Task: Save the new position.
Action: Mouse moved to (675, 87)
Screenshot: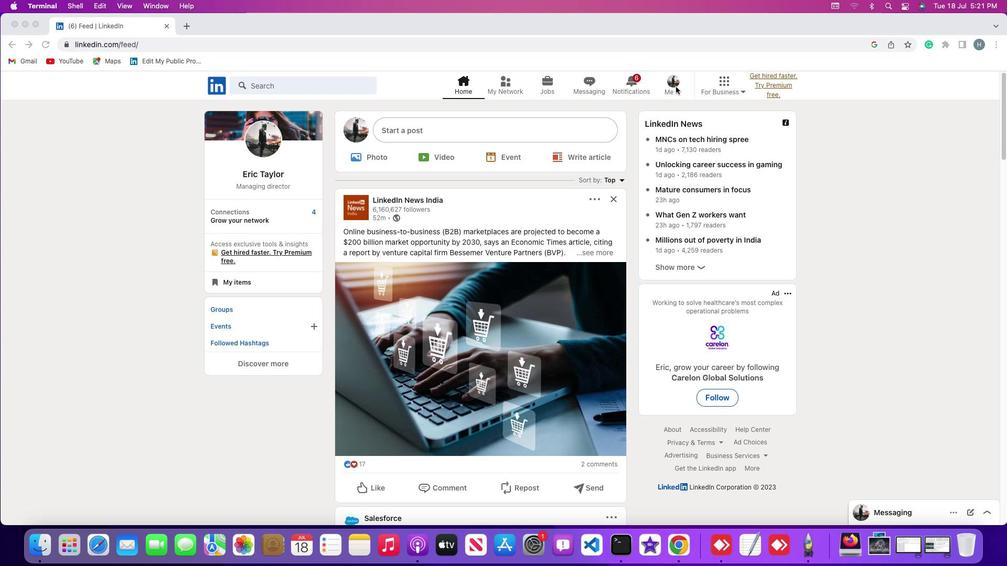 
Action: Mouse pressed left at (675, 87)
Screenshot: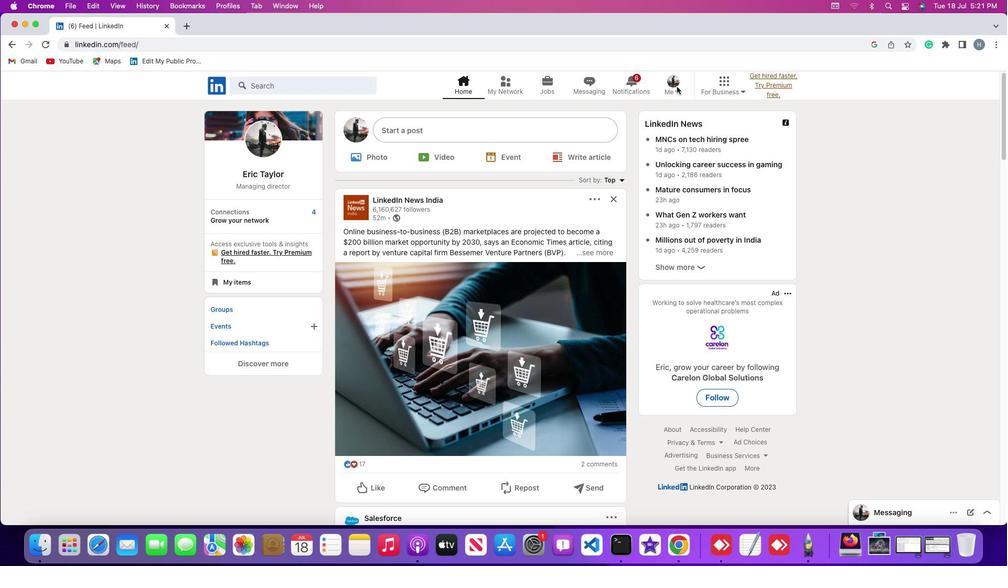 
Action: Mouse moved to (676, 89)
Screenshot: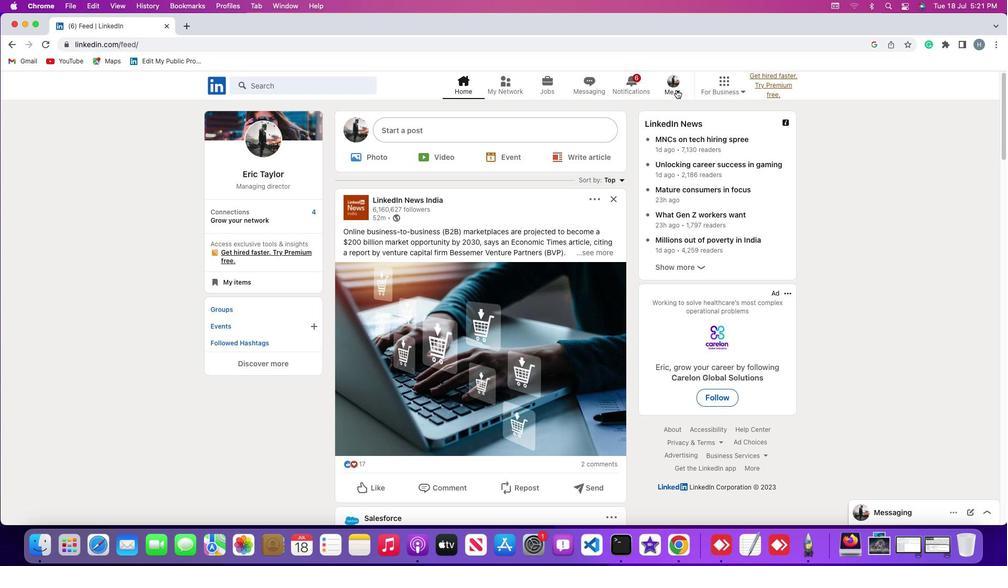 
Action: Mouse pressed left at (676, 89)
Screenshot: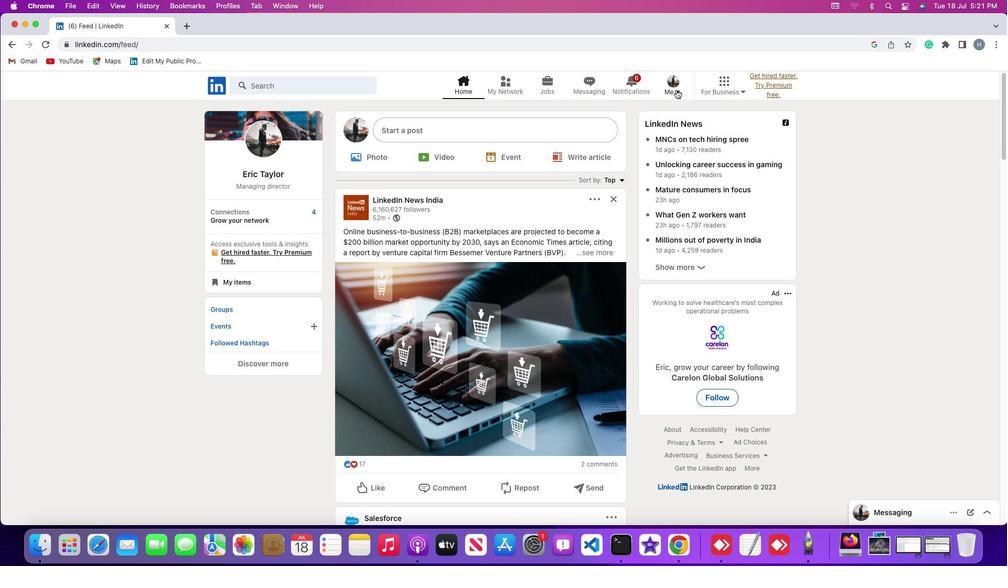 
Action: Mouse moved to (660, 144)
Screenshot: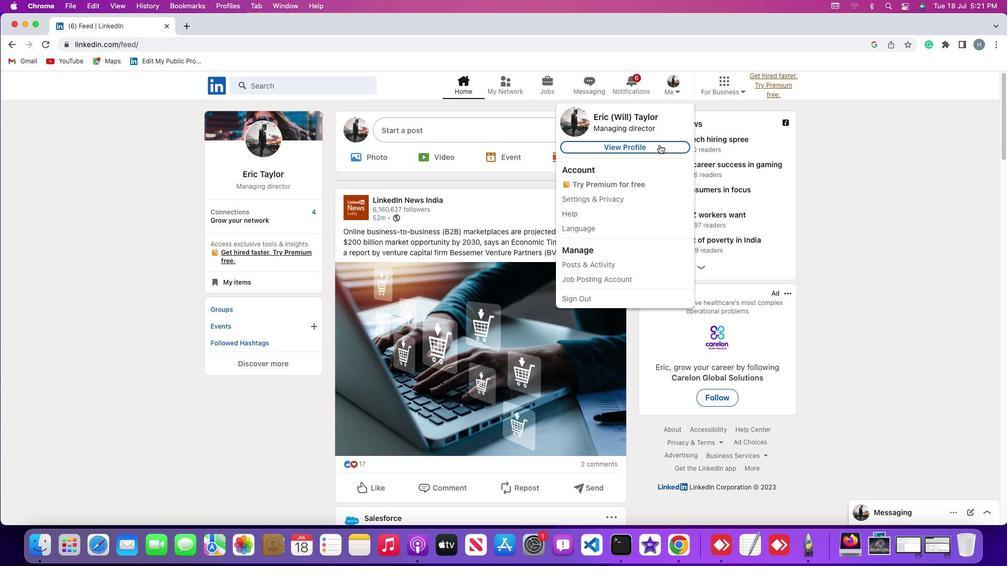 
Action: Mouse pressed left at (660, 144)
Screenshot: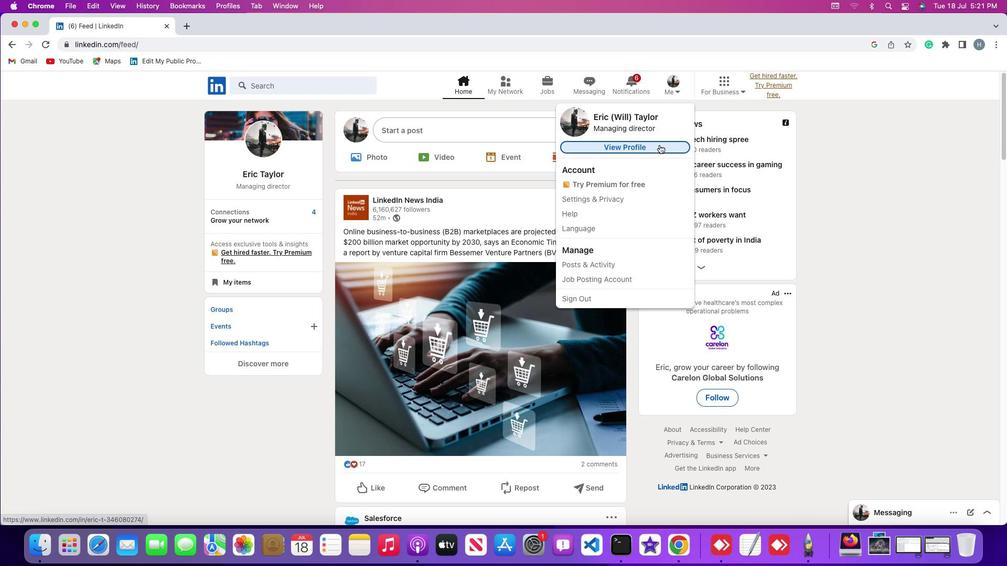 
Action: Mouse moved to (611, 228)
Screenshot: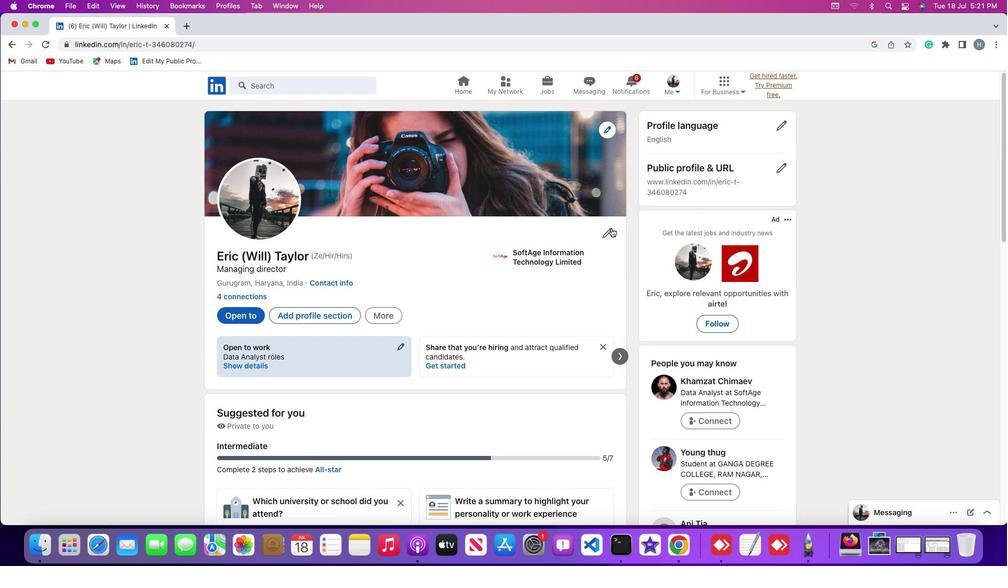 
Action: Mouse pressed left at (611, 228)
Screenshot: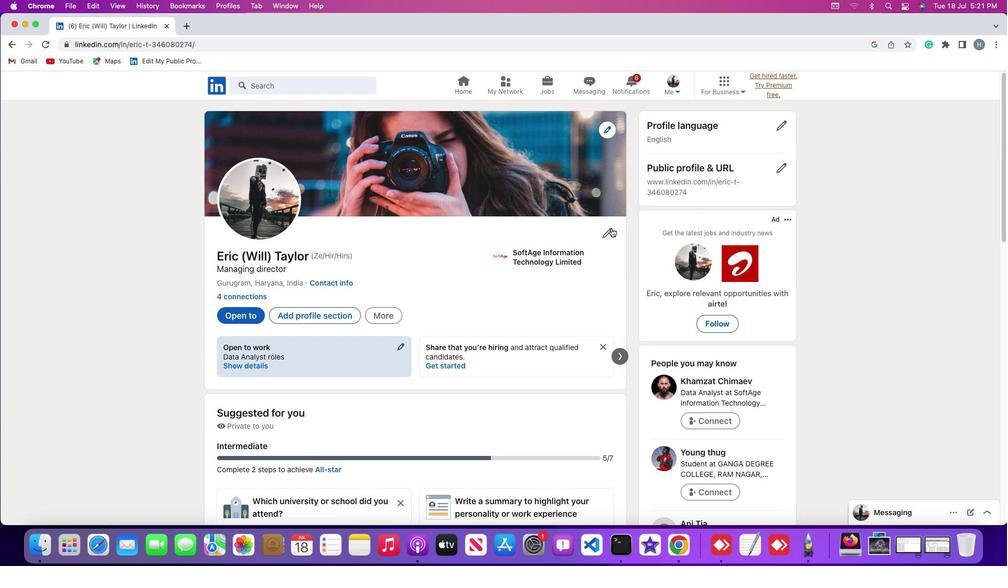 
Action: Mouse moved to (543, 276)
Screenshot: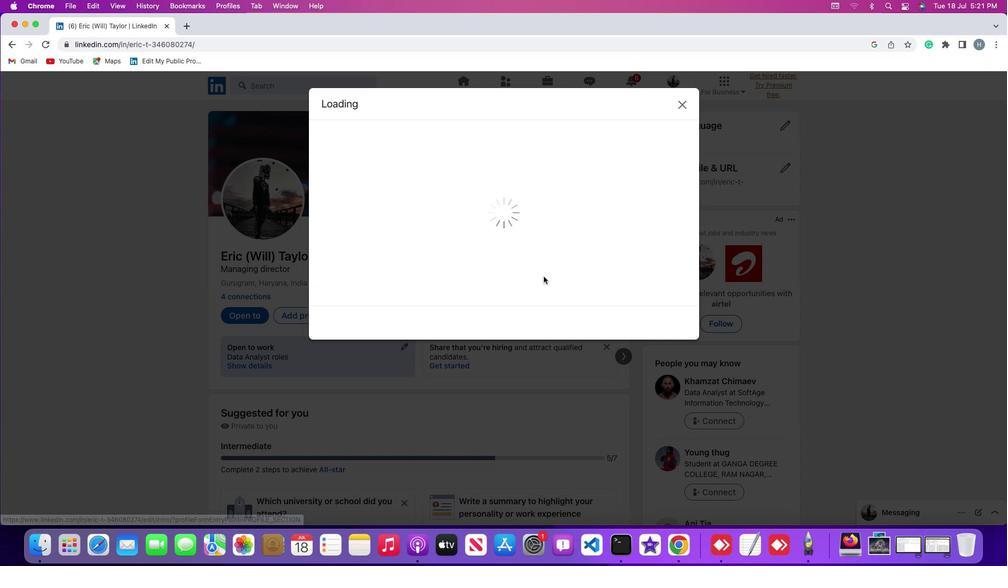 
Action: Mouse scrolled (543, 276) with delta (0, 0)
Screenshot: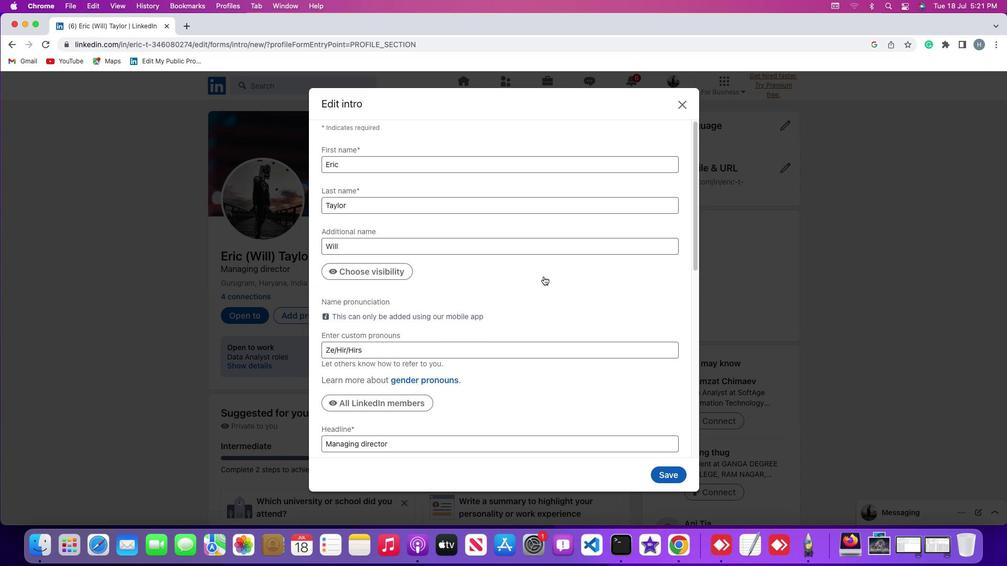 
Action: Mouse scrolled (543, 276) with delta (0, 0)
Screenshot: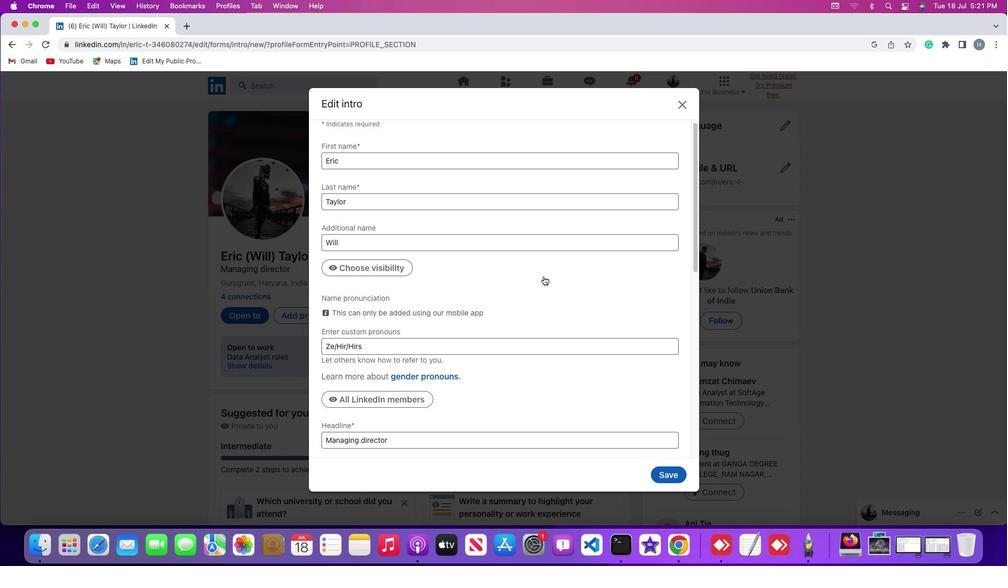 
Action: Mouse scrolled (543, 276) with delta (0, -1)
Screenshot: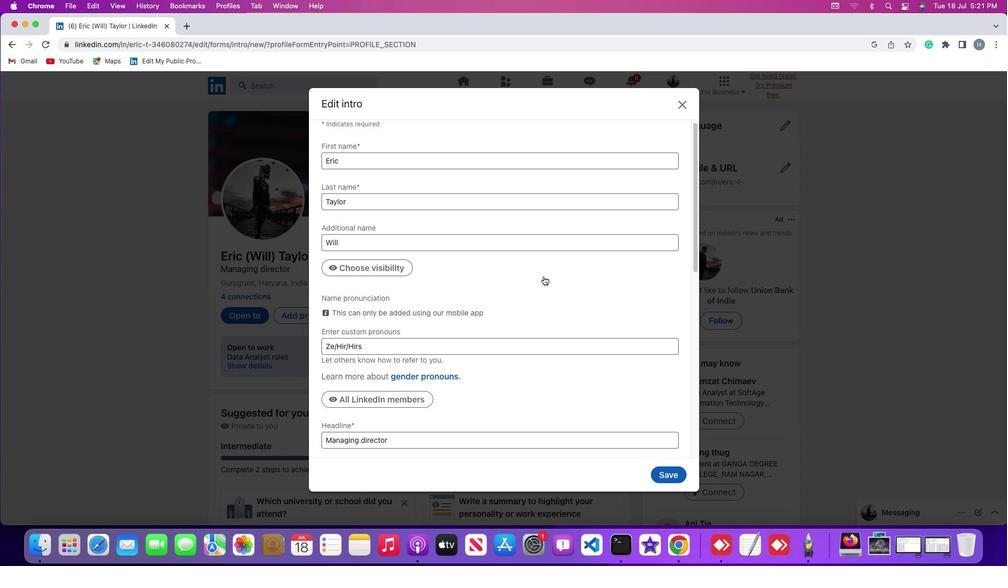 
Action: Mouse scrolled (543, 276) with delta (0, -2)
Screenshot: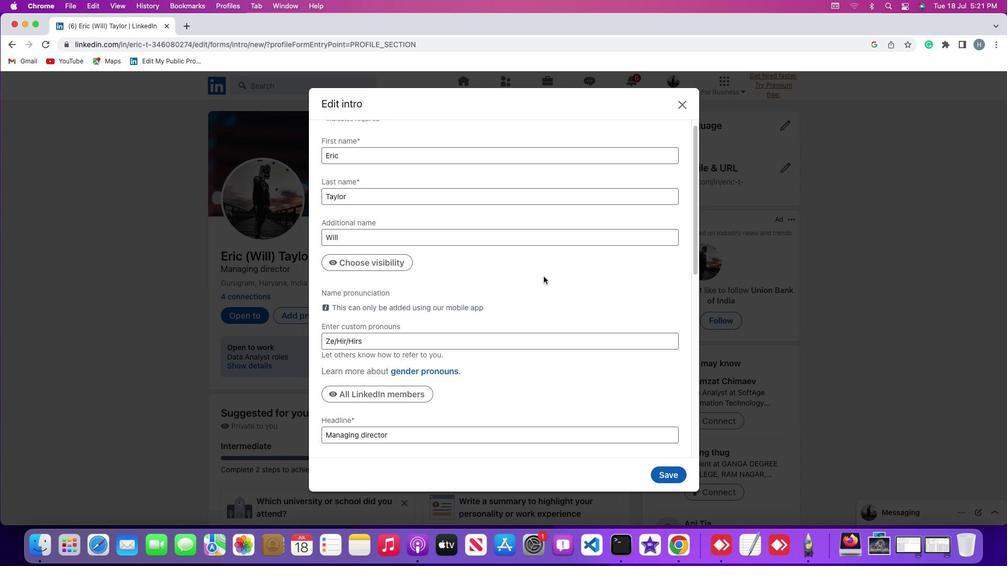 
Action: Mouse scrolled (543, 276) with delta (0, 0)
Screenshot: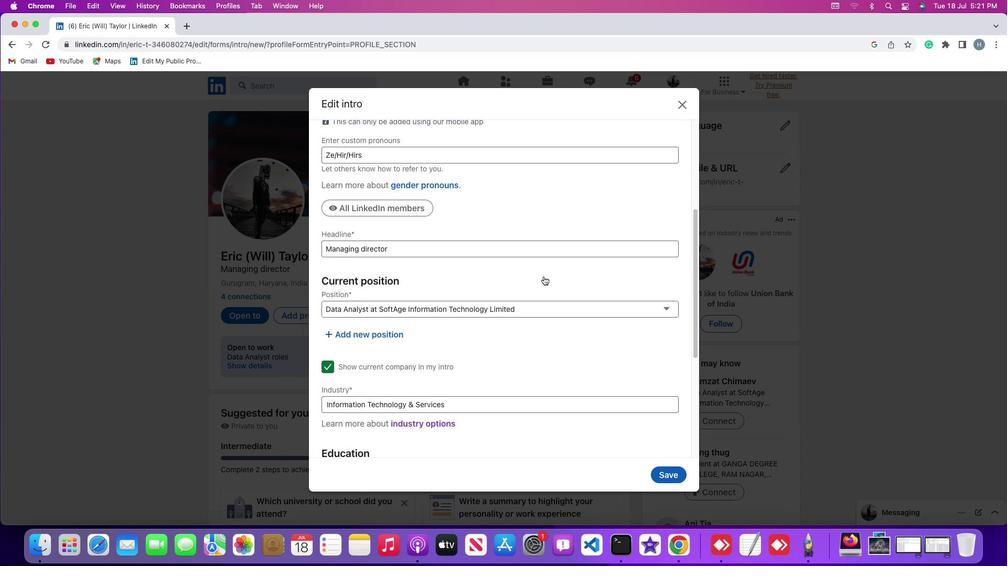 
Action: Mouse scrolled (543, 276) with delta (0, 0)
Screenshot: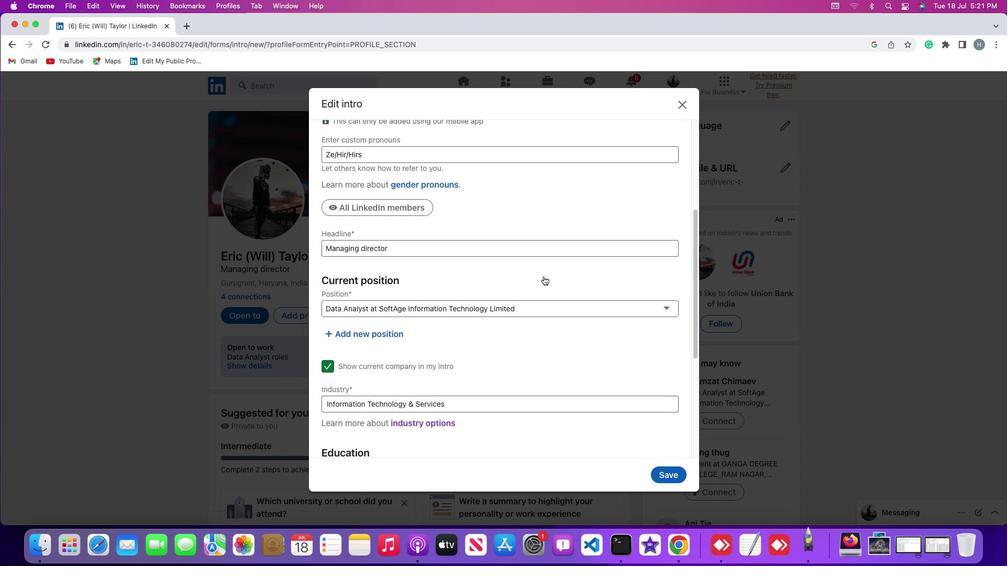 
Action: Mouse scrolled (543, 276) with delta (0, -1)
Screenshot: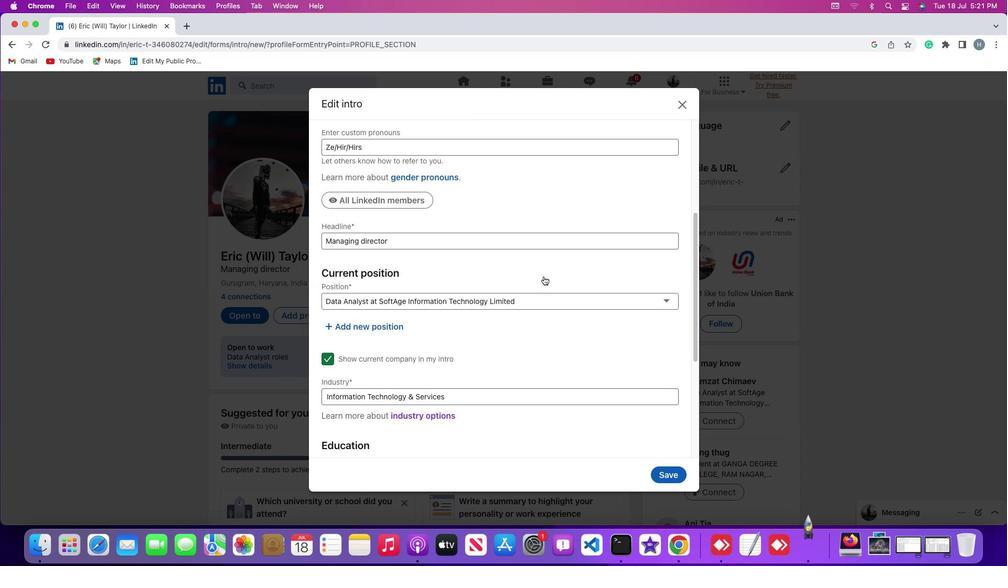 
Action: Mouse moved to (395, 251)
Screenshot: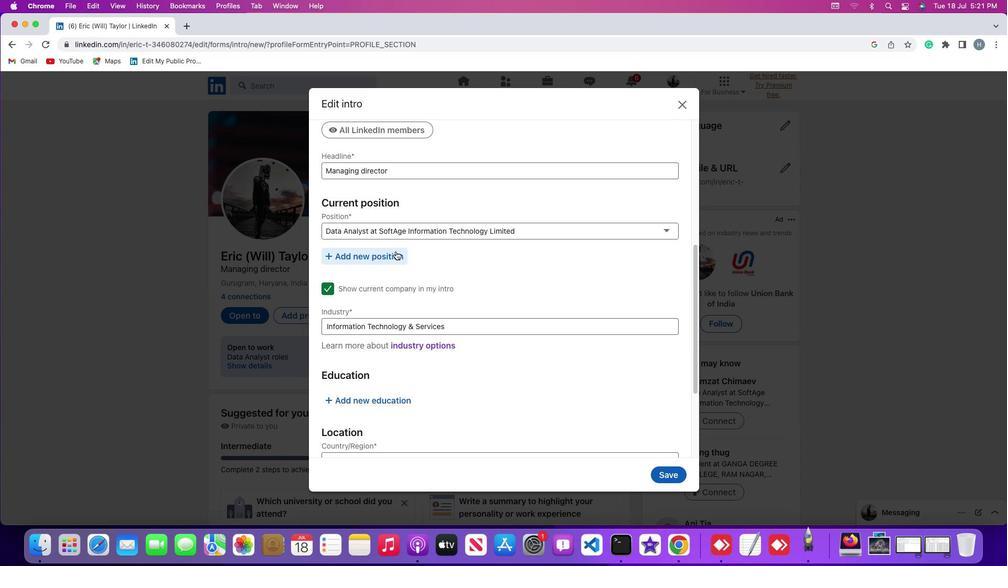 
Action: Mouse pressed left at (395, 251)
Screenshot: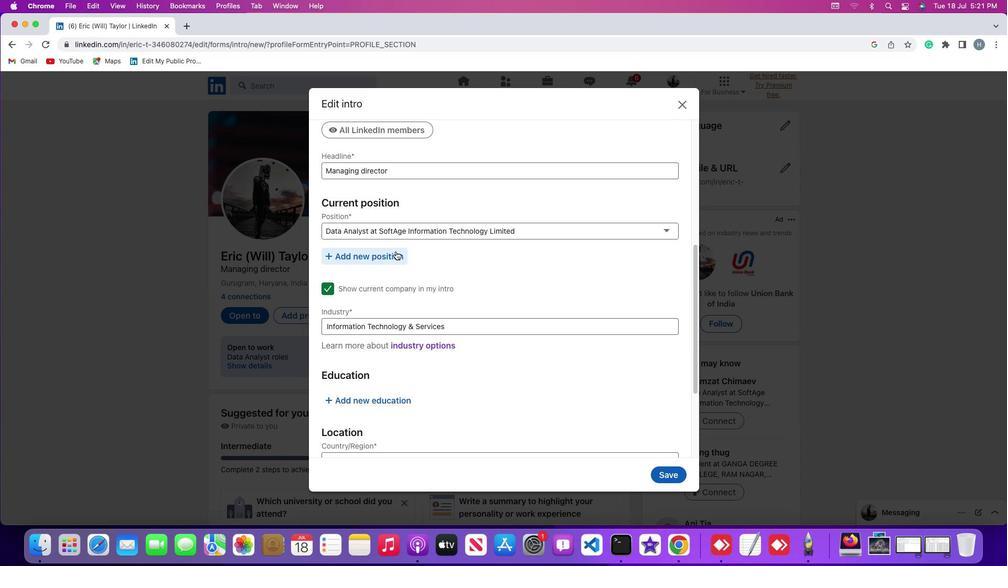 
Action: Mouse moved to (512, 262)
Screenshot: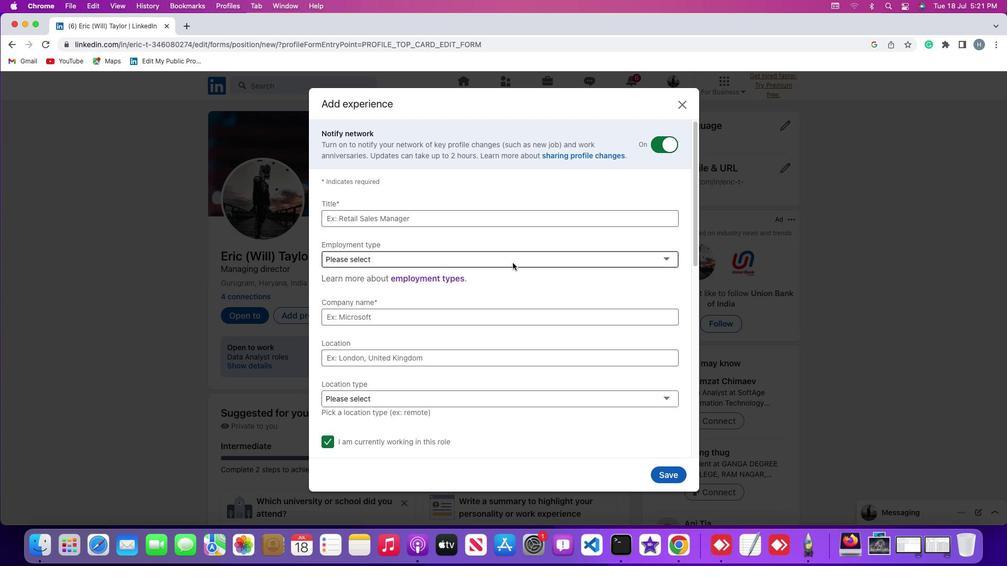 
Action: Mouse scrolled (512, 262) with delta (0, 0)
Screenshot: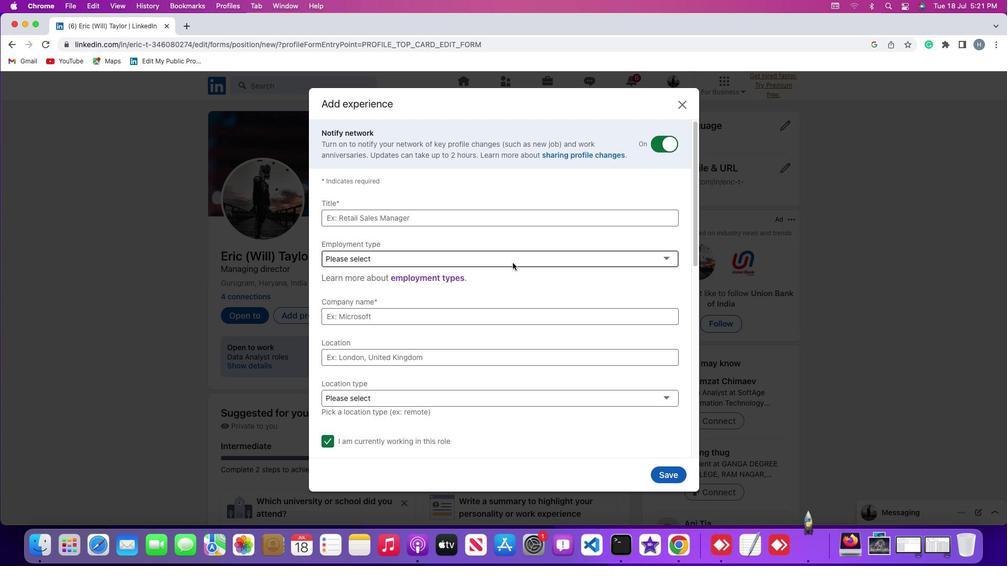 
Action: Mouse scrolled (512, 262) with delta (0, 0)
Screenshot: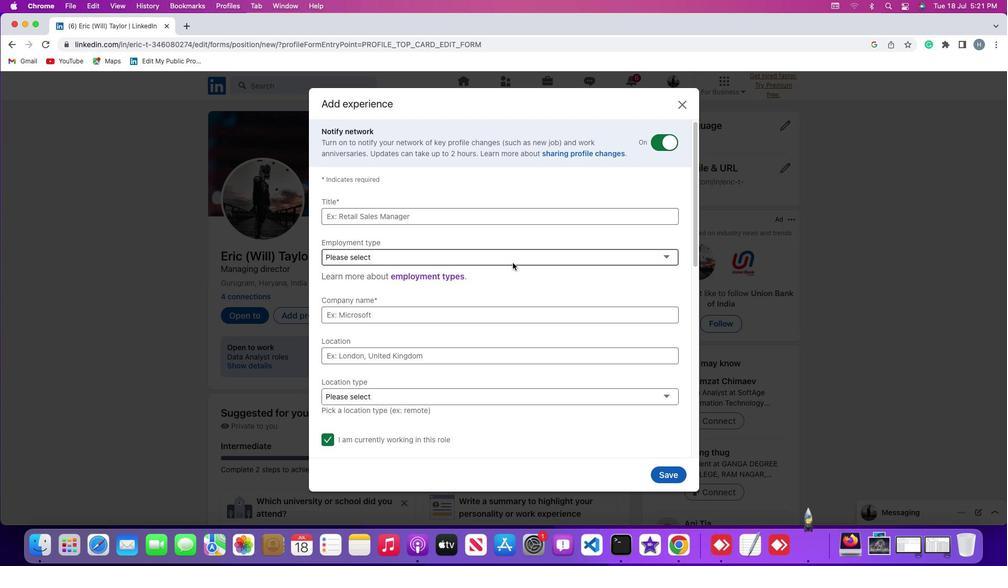 
Action: Mouse scrolled (512, 262) with delta (0, -1)
Screenshot: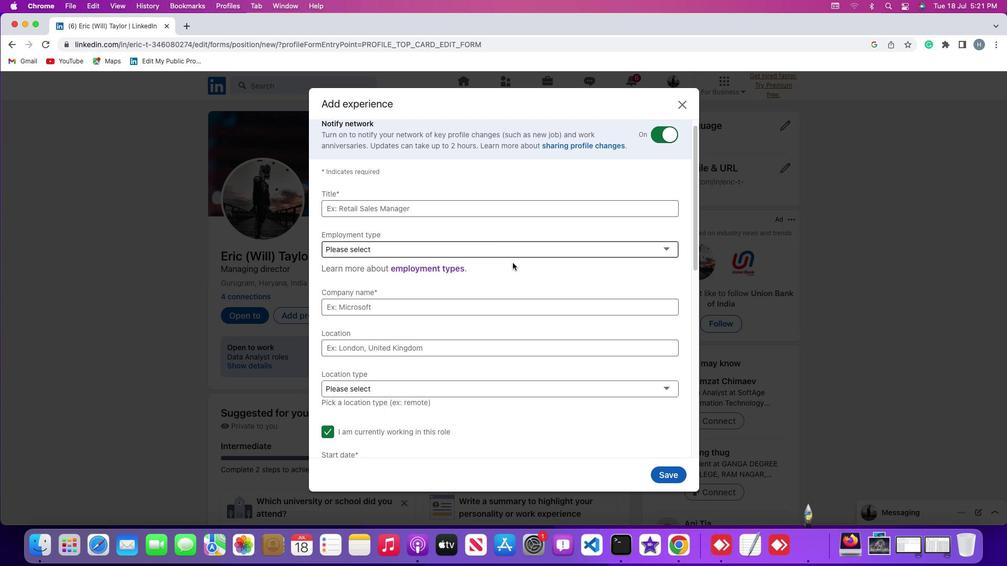 
Action: Mouse scrolled (512, 262) with delta (0, -1)
Screenshot: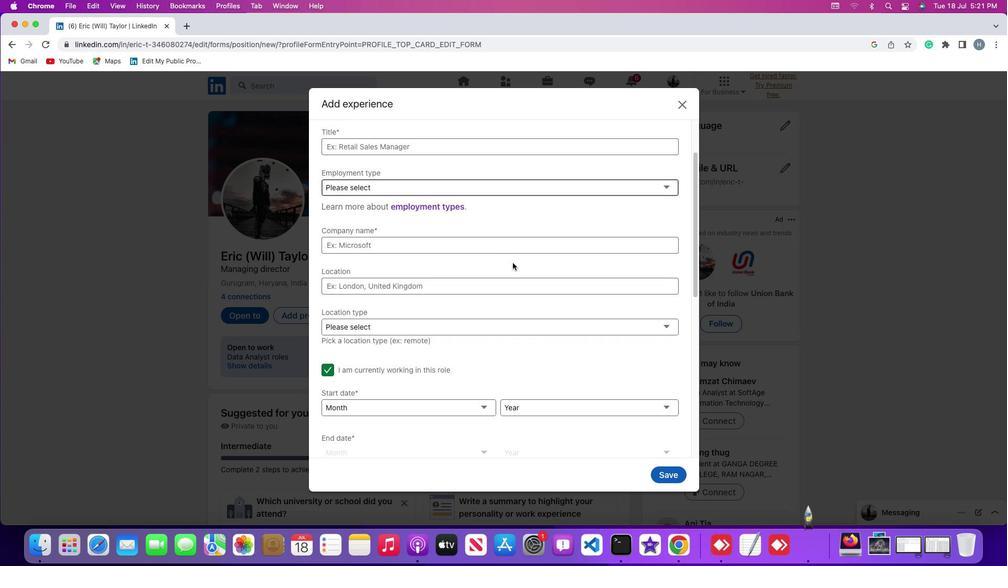 
Action: Mouse scrolled (512, 262) with delta (0, 0)
Screenshot: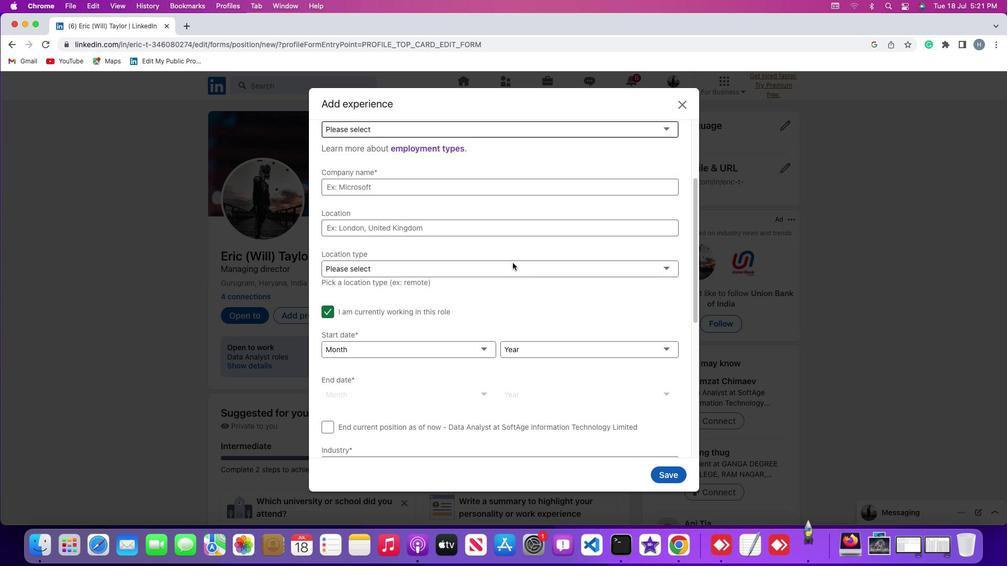 
Action: Mouse scrolled (512, 262) with delta (0, 0)
Screenshot: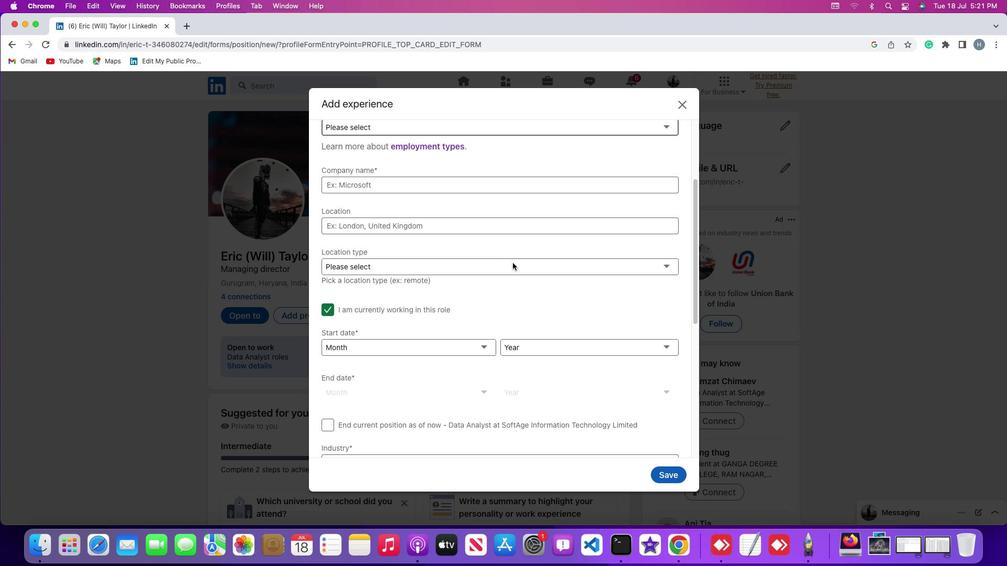 
Action: Mouse scrolled (512, 262) with delta (0, 0)
Screenshot: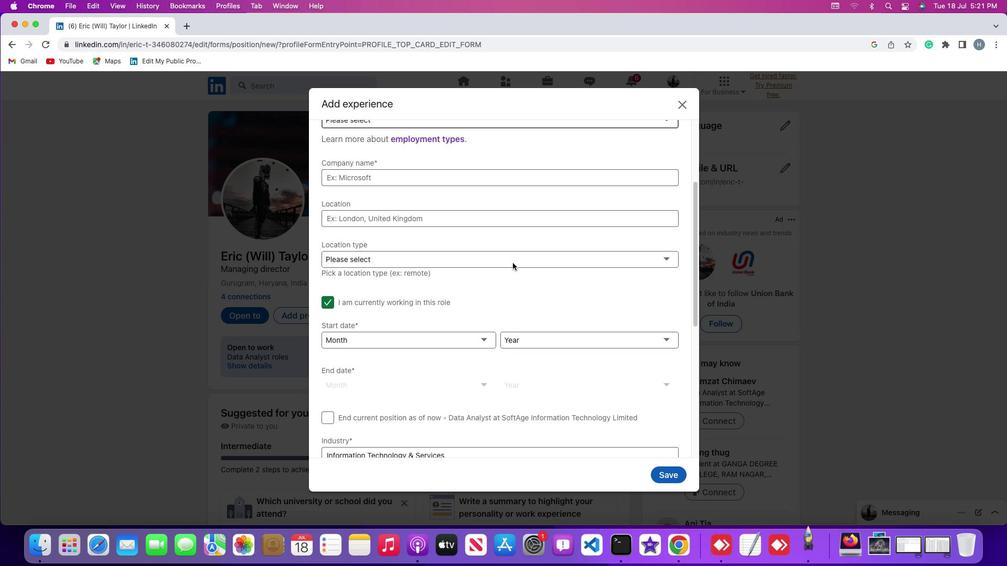 
Action: Mouse scrolled (512, 262) with delta (0, 0)
Screenshot: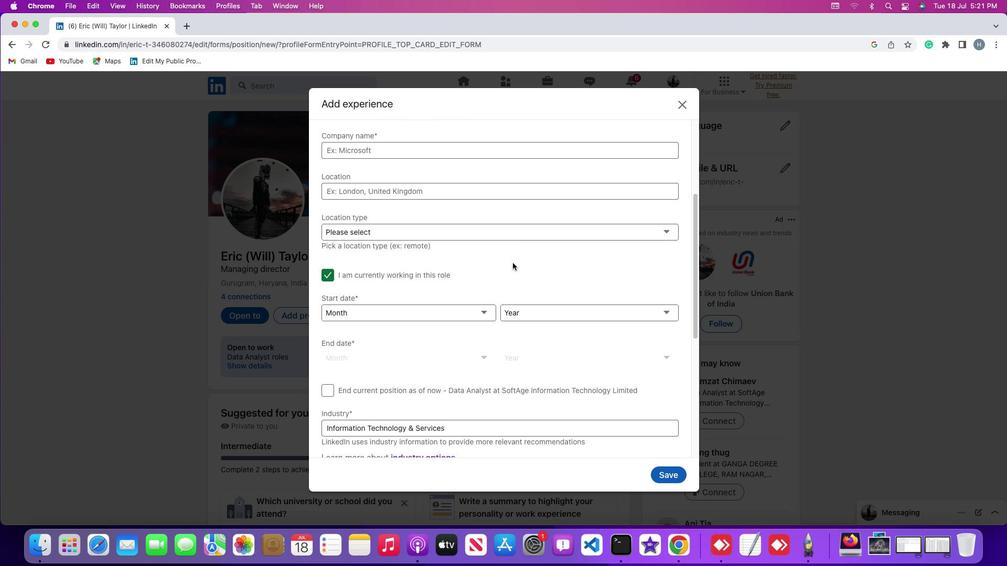 
Action: Mouse scrolled (512, 262) with delta (0, 0)
Screenshot: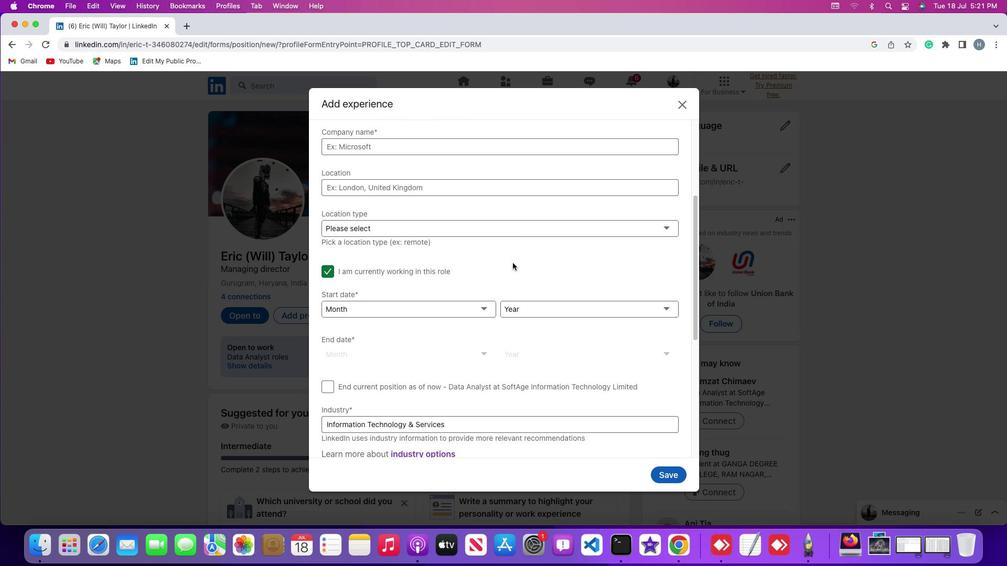
Action: Mouse scrolled (512, 262) with delta (0, -1)
Screenshot: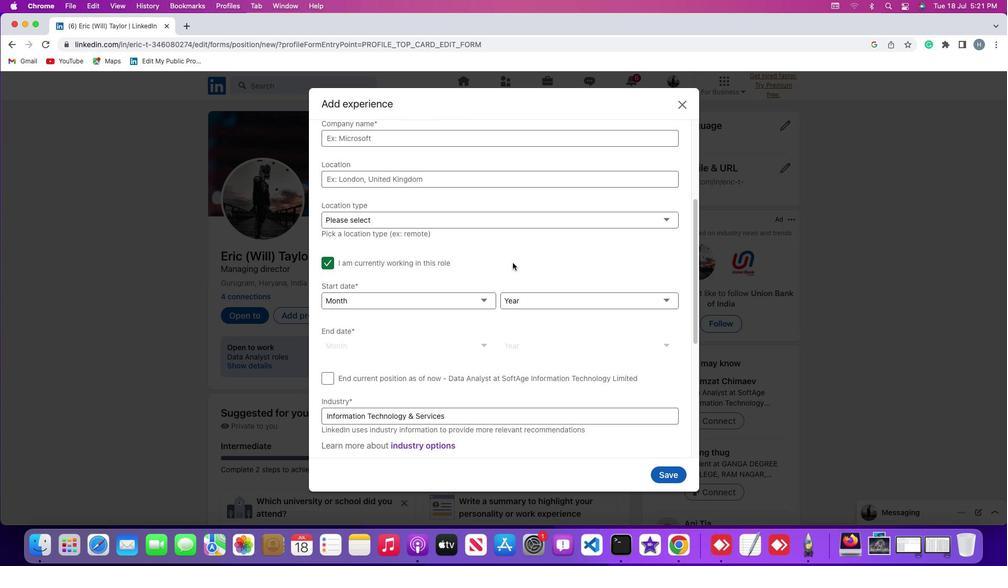 
Action: Mouse scrolled (512, 262) with delta (0, -1)
Screenshot: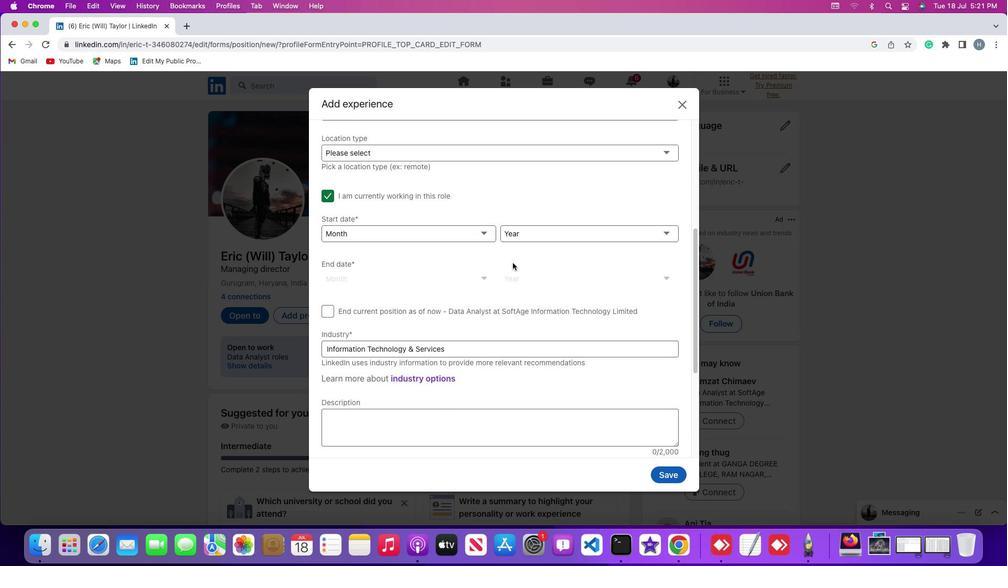 
Action: Mouse scrolled (512, 262) with delta (0, 0)
Screenshot: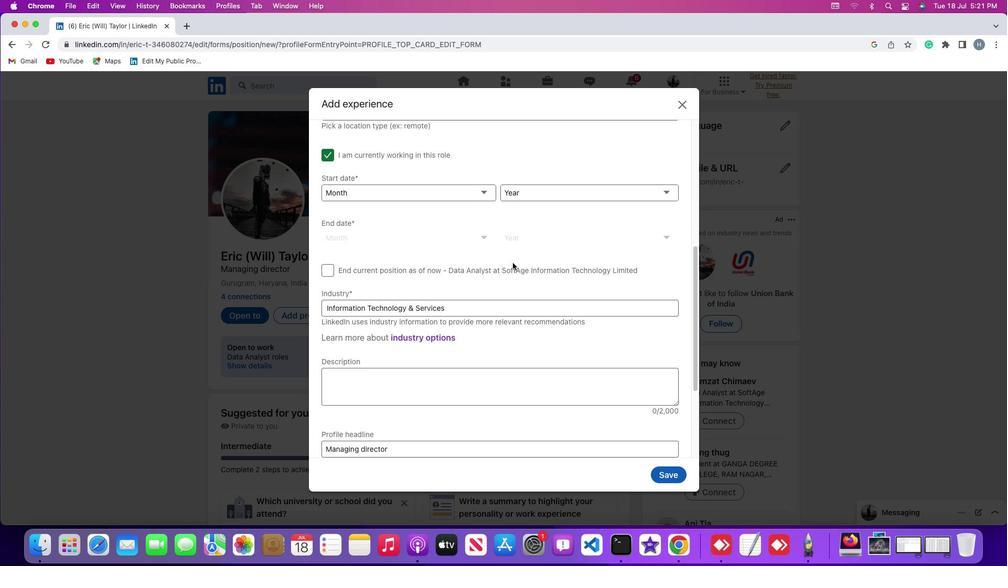 
Action: Mouse scrolled (512, 262) with delta (0, 0)
Screenshot: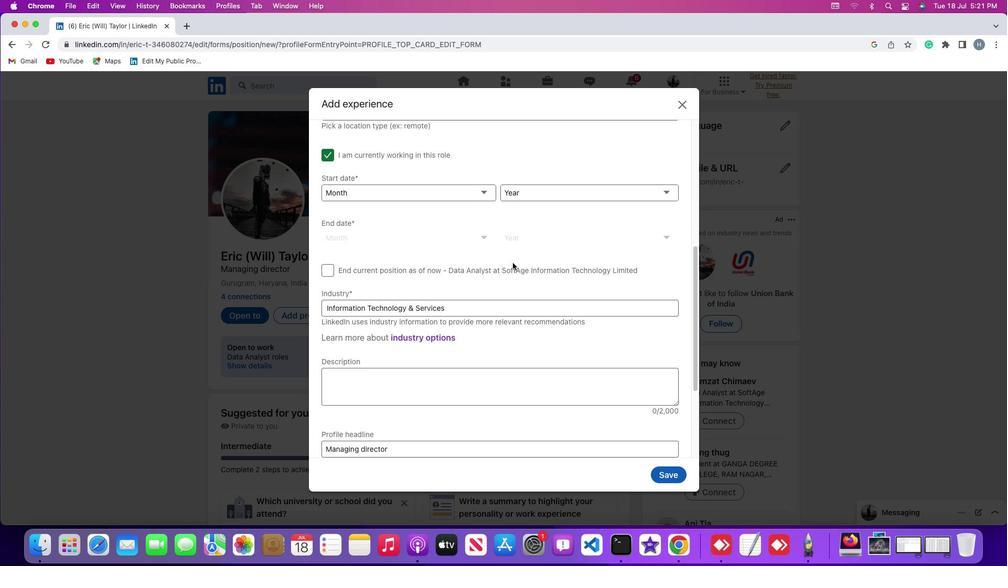 
Action: Mouse scrolled (512, 262) with delta (0, -1)
Screenshot: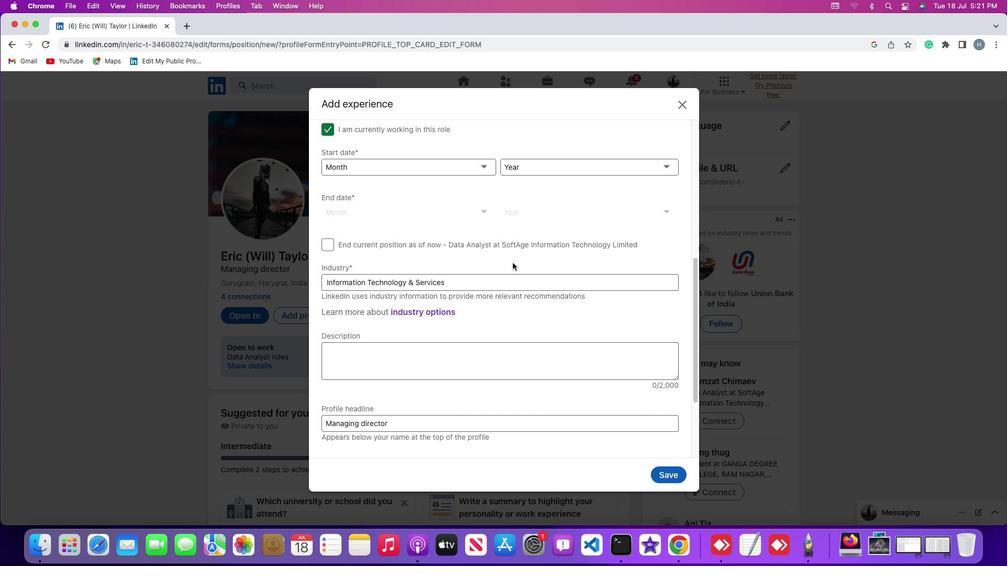 
Action: Mouse moved to (662, 473)
Screenshot: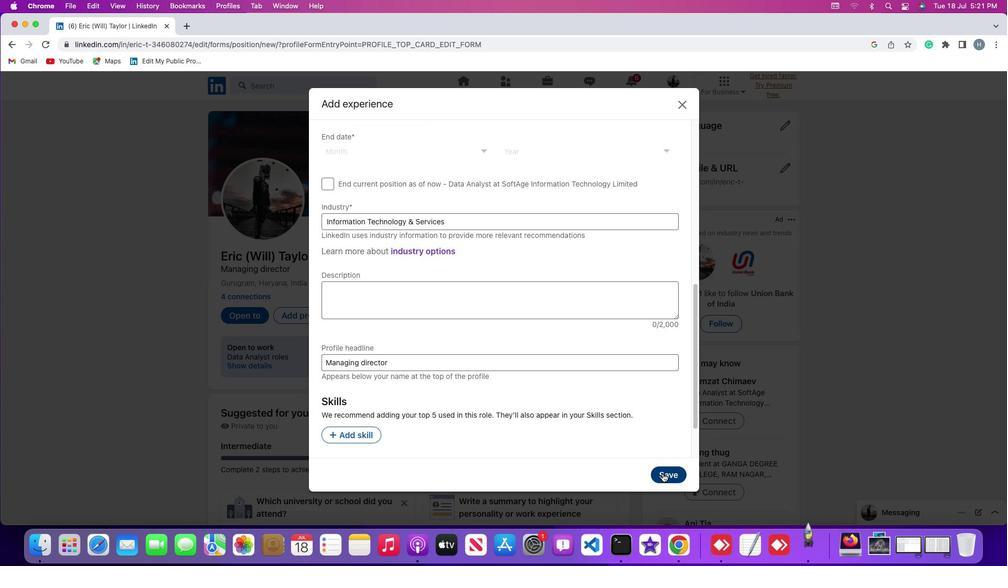
Action: Mouse pressed left at (662, 473)
Screenshot: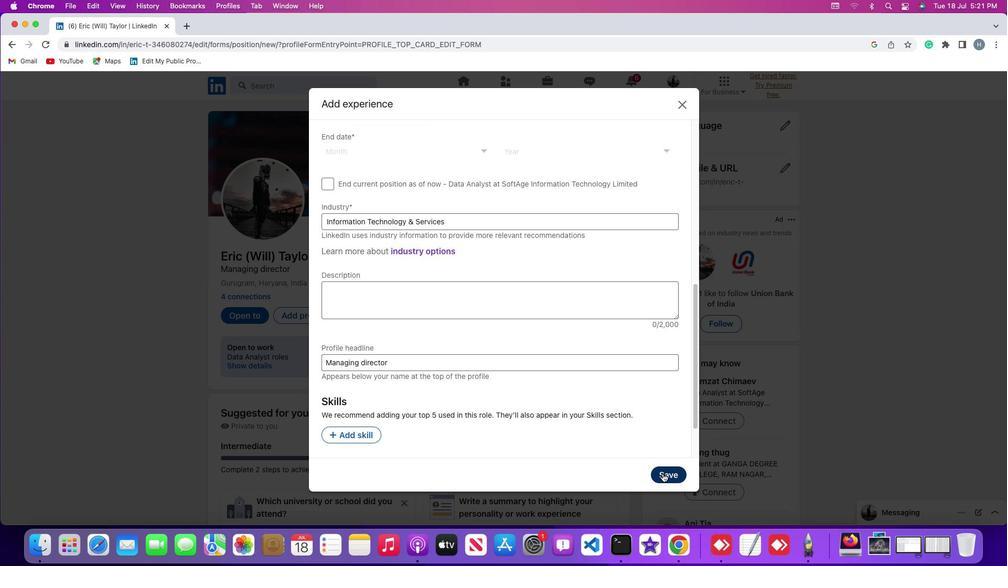 
